Task: In the Contact  JonesDelilah@valeo.com, Log Call and save with description: 'Engaged in a call with a potential client interested in our expertise.'; Select call outcome: 'Busy '; Select call Direction: Inbound; Add date: '7 August, 2023' and time 5:00:PM. Logged in from softage.1@softage.net
Action: Mouse moved to (88, 58)
Screenshot: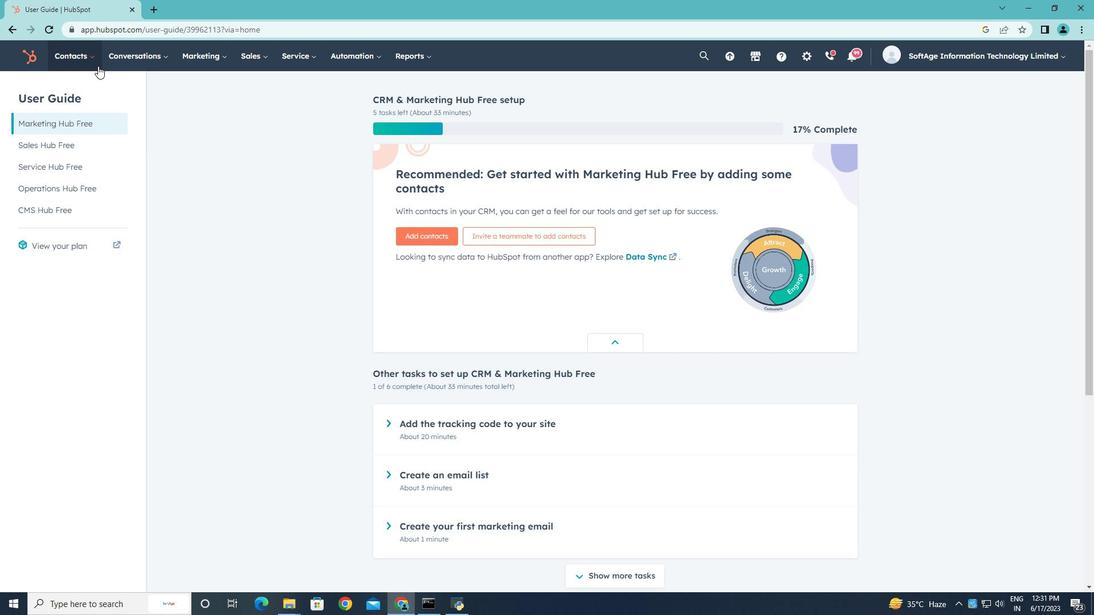 
Action: Mouse pressed left at (88, 58)
Screenshot: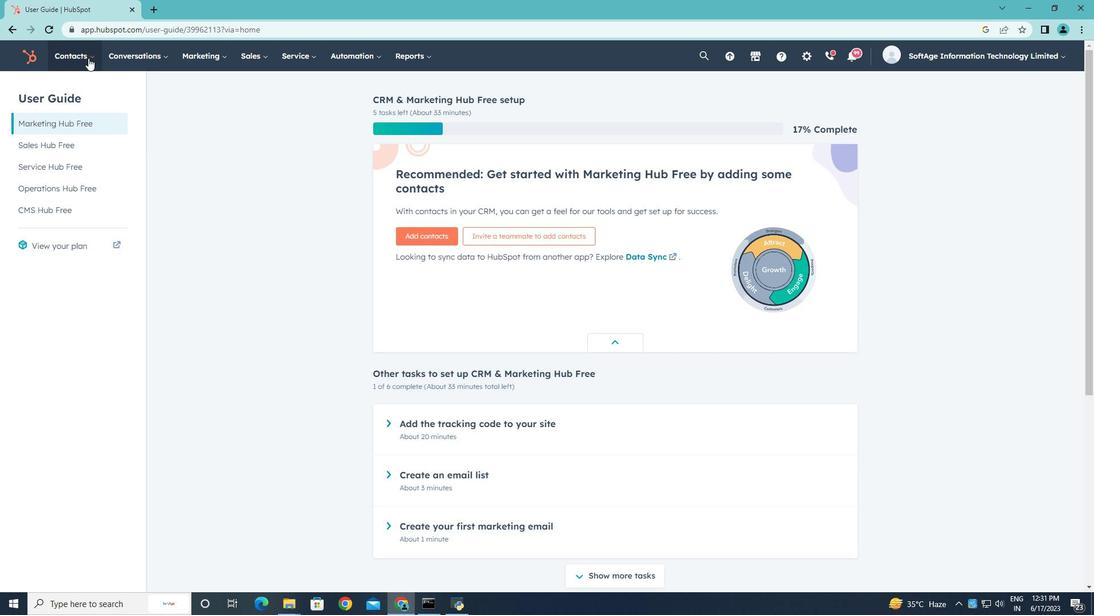 
Action: Mouse moved to (73, 86)
Screenshot: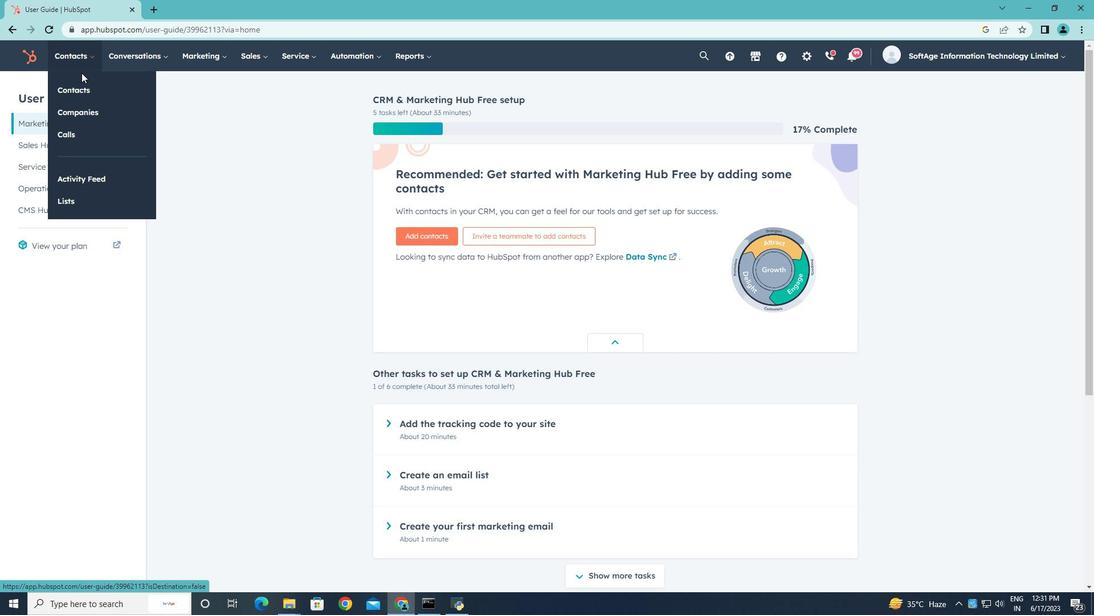 
Action: Mouse pressed left at (73, 86)
Screenshot: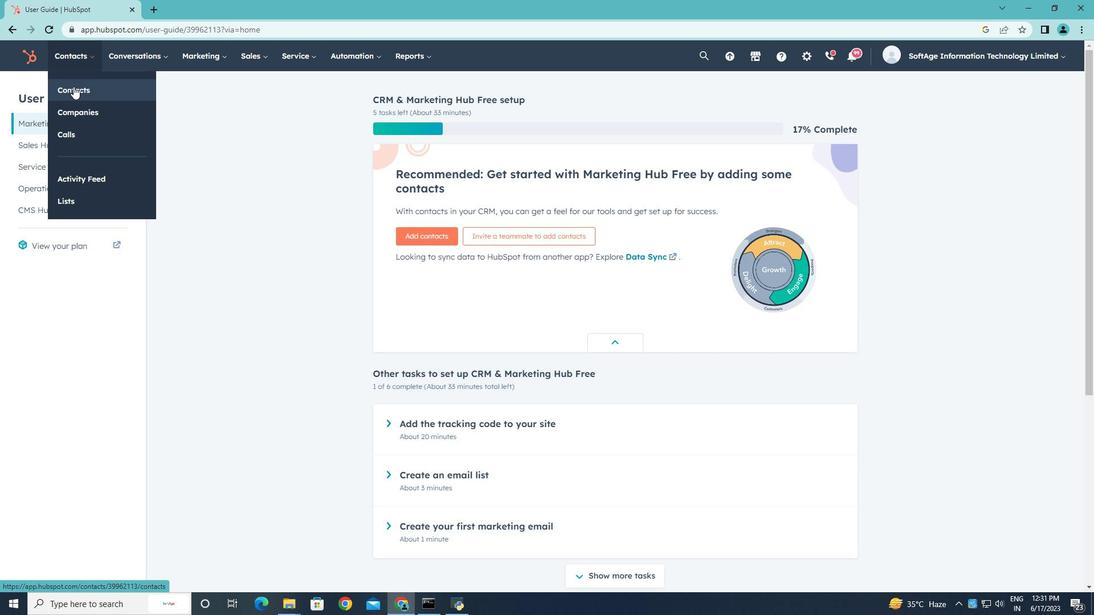 
Action: Mouse moved to (90, 186)
Screenshot: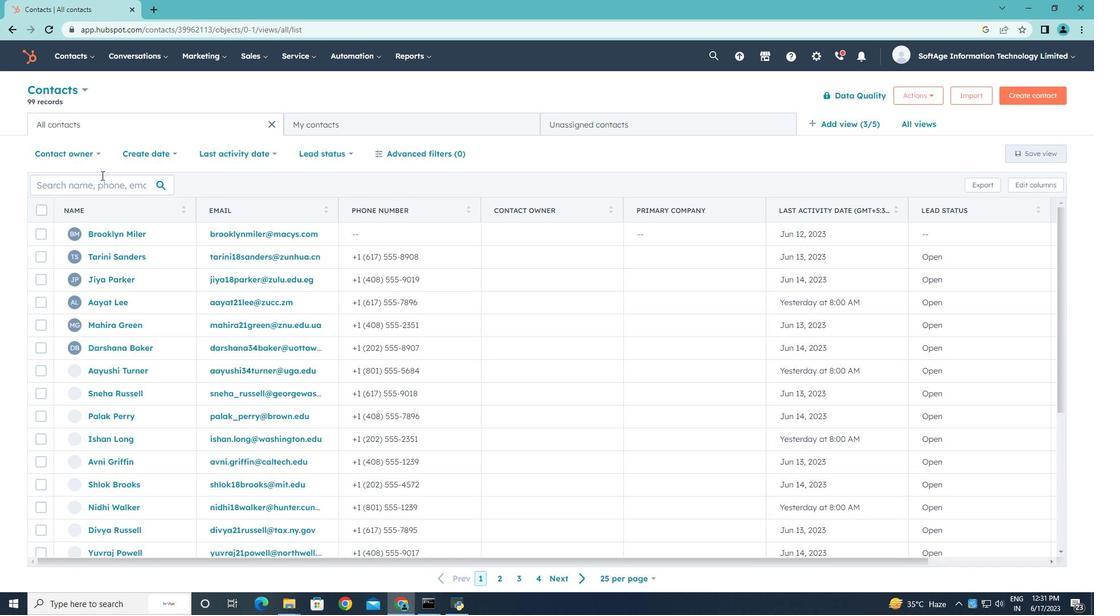 
Action: Mouse pressed left at (90, 186)
Screenshot: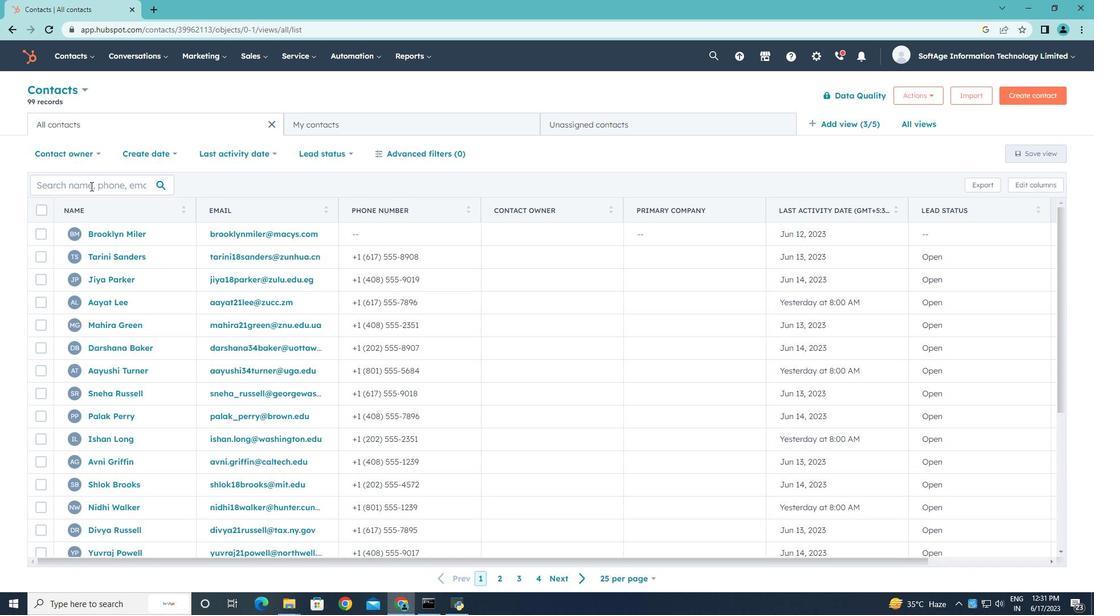 
Action: Key pressed <Key.shift>Jones<Key.shift><Key.shift>Delilah<Key.shift>@valeo.com
Screenshot: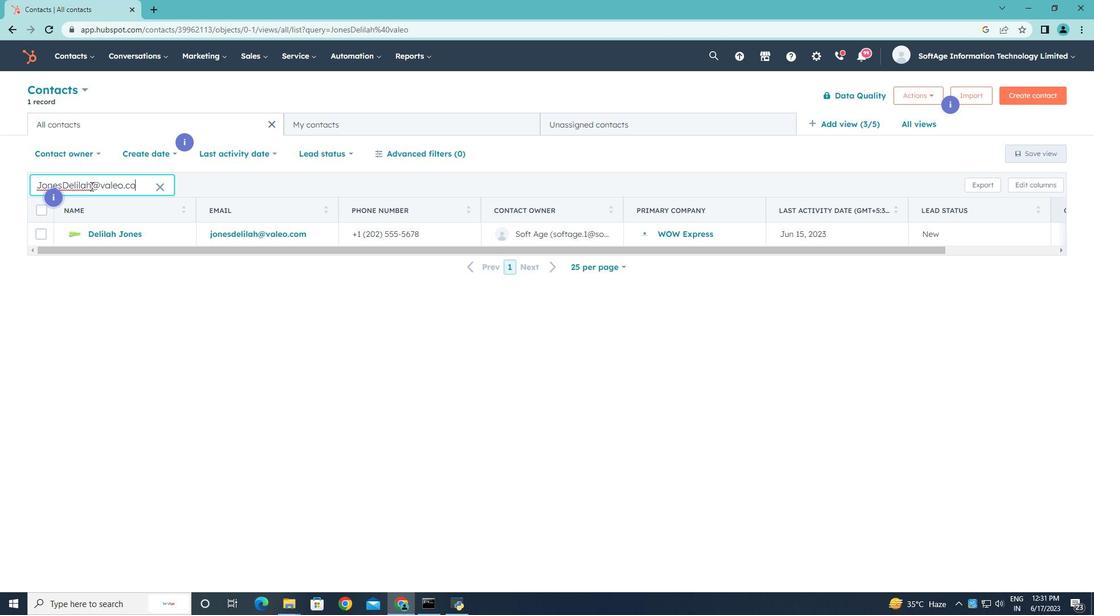 
Action: Mouse moved to (110, 236)
Screenshot: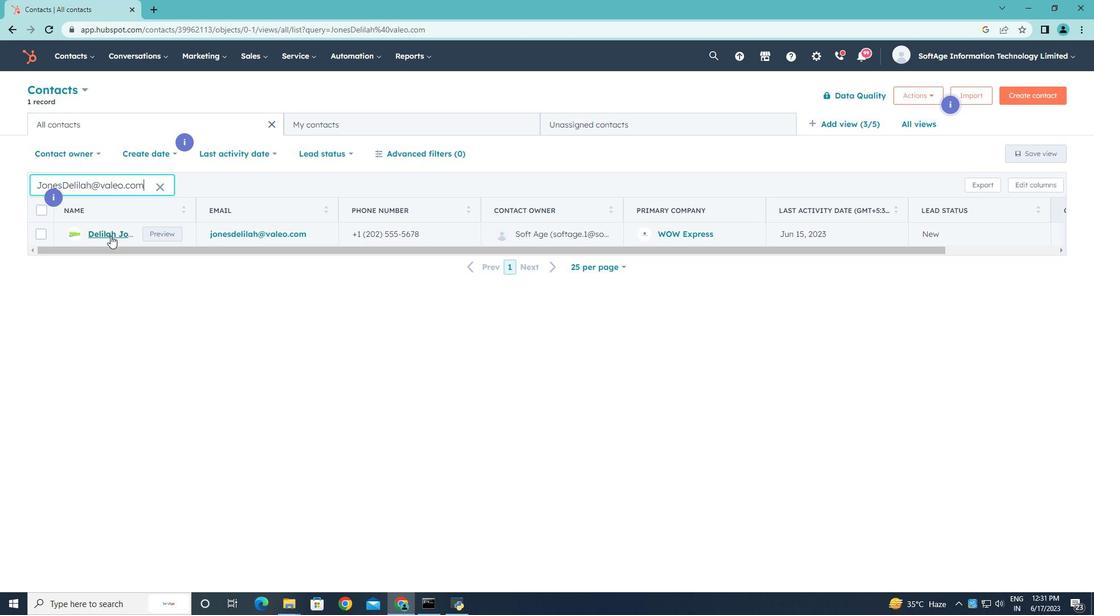 
Action: Mouse pressed left at (110, 236)
Screenshot: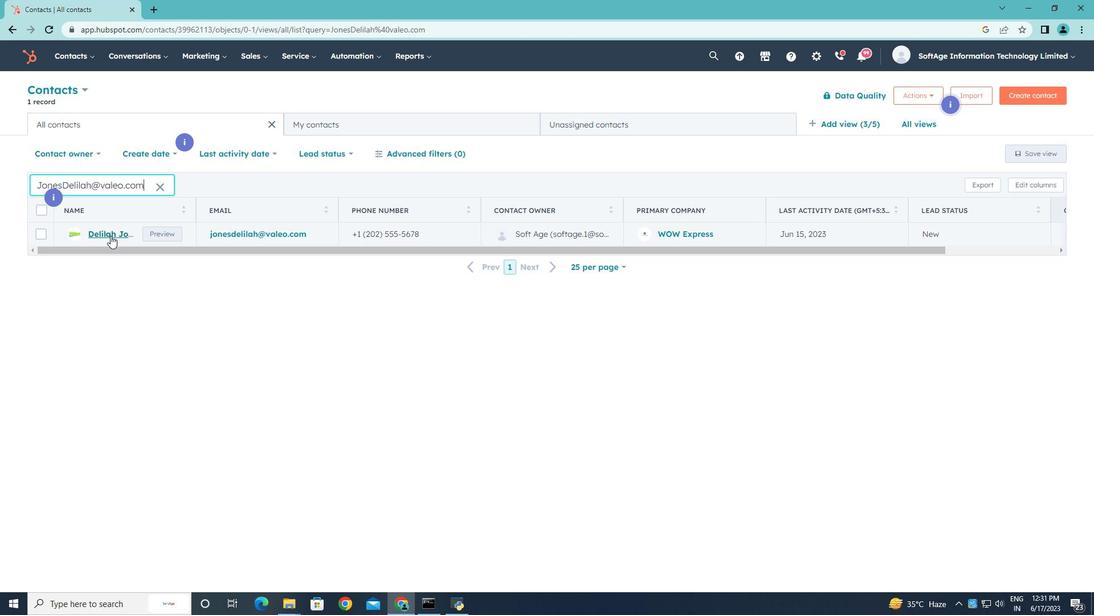 
Action: Mouse moved to (221, 188)
Screenshot: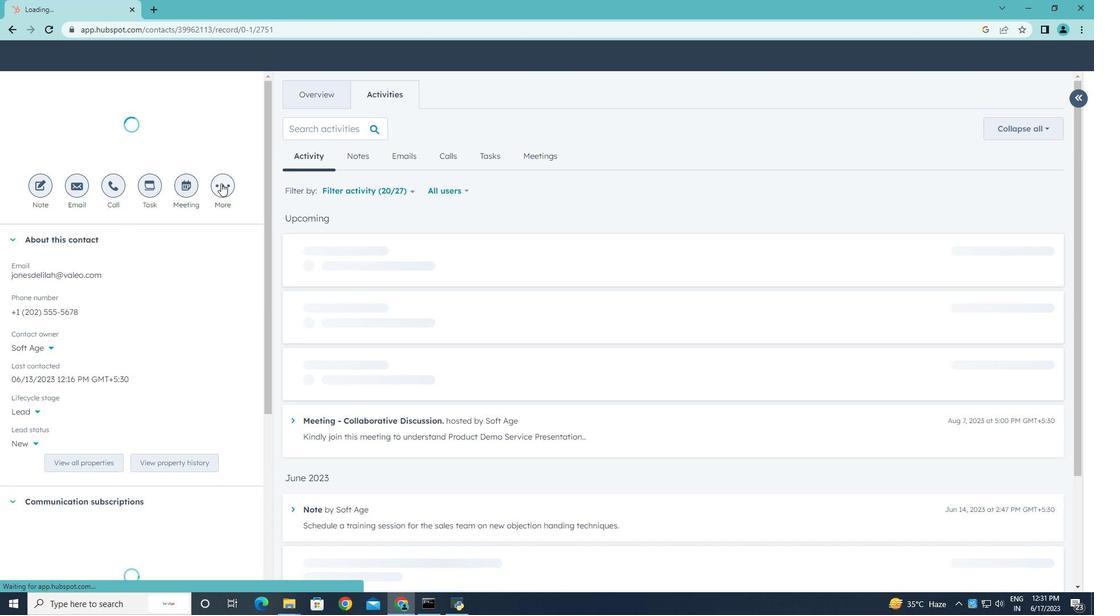 
Action: Mouse pressed left at (221, 188)
Screenshot: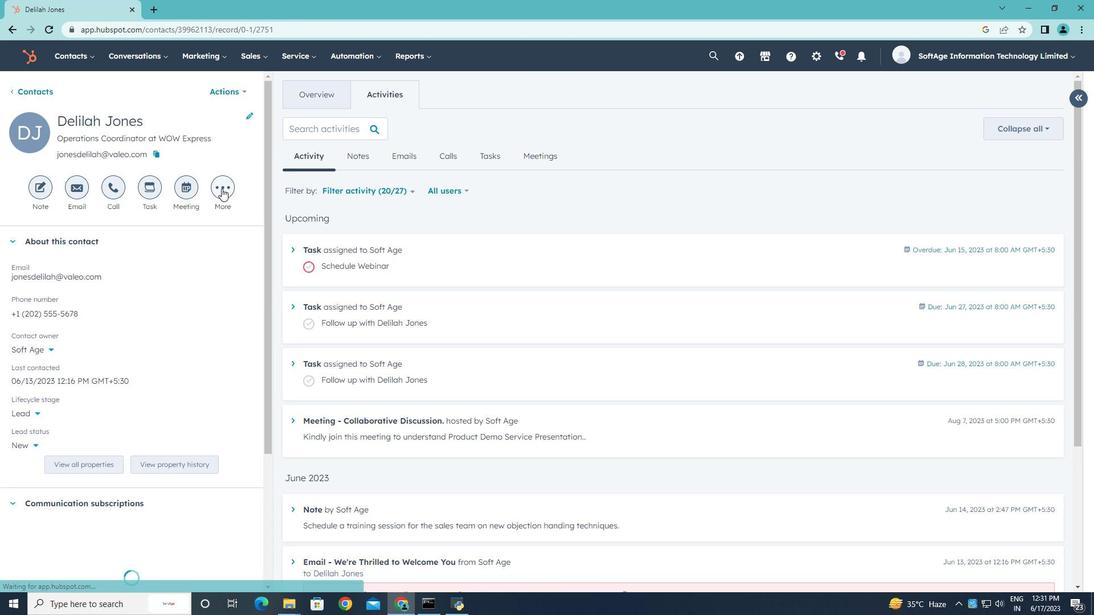 
Action: Mouse moved to (216, 282)
Screenshot: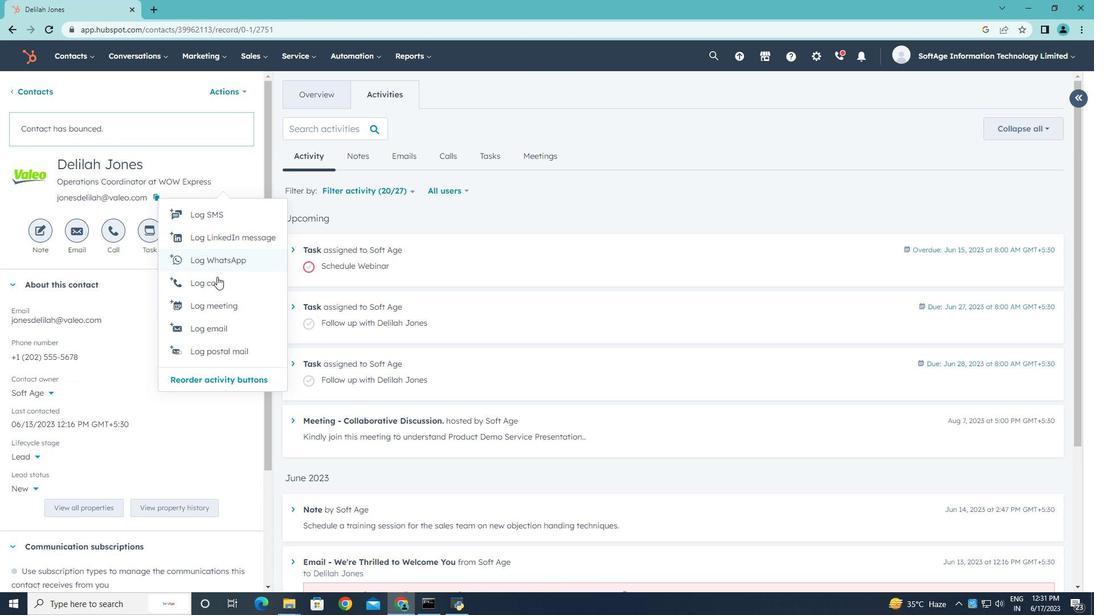 
Action: Mouse pressed left at (216, 282)
Screenshot: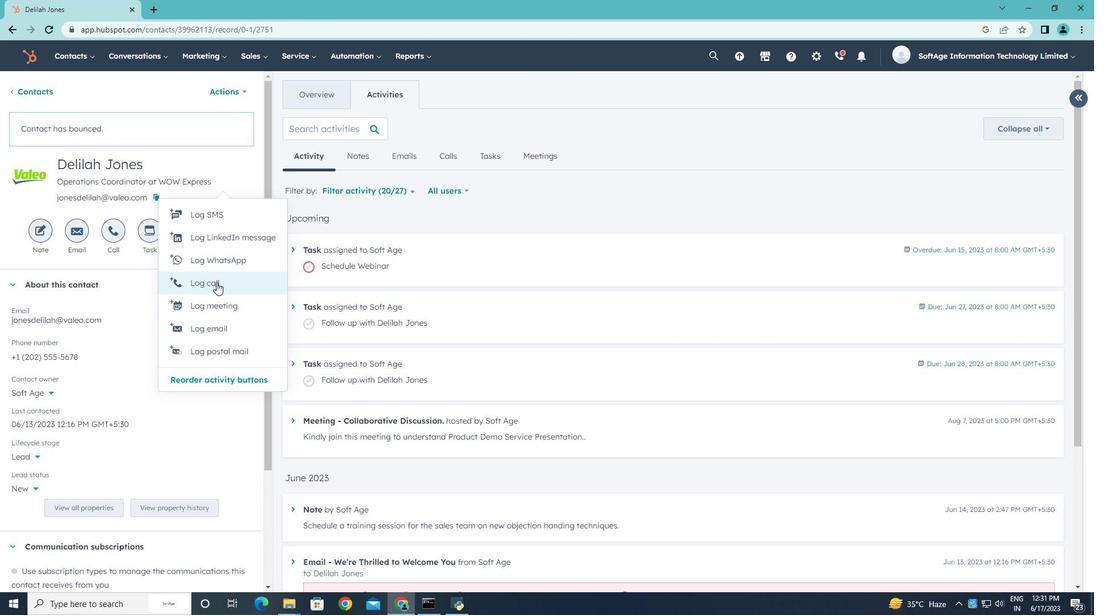 
Action: Mouse moved to (205, 325)
Screenshot: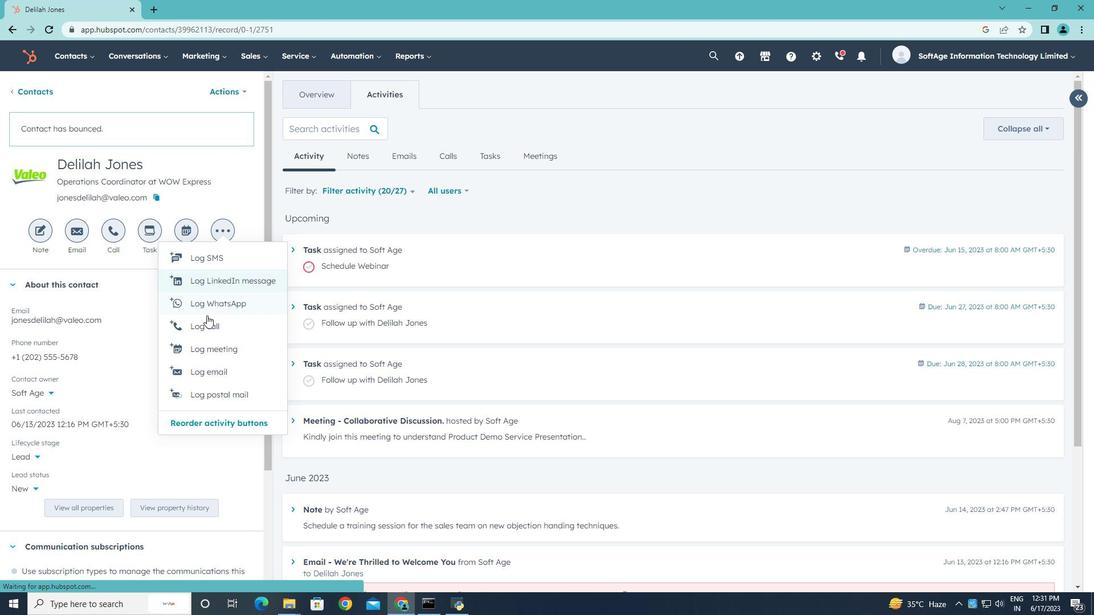 
Action: Mouse pressed left at (205, 325)
Screenshot: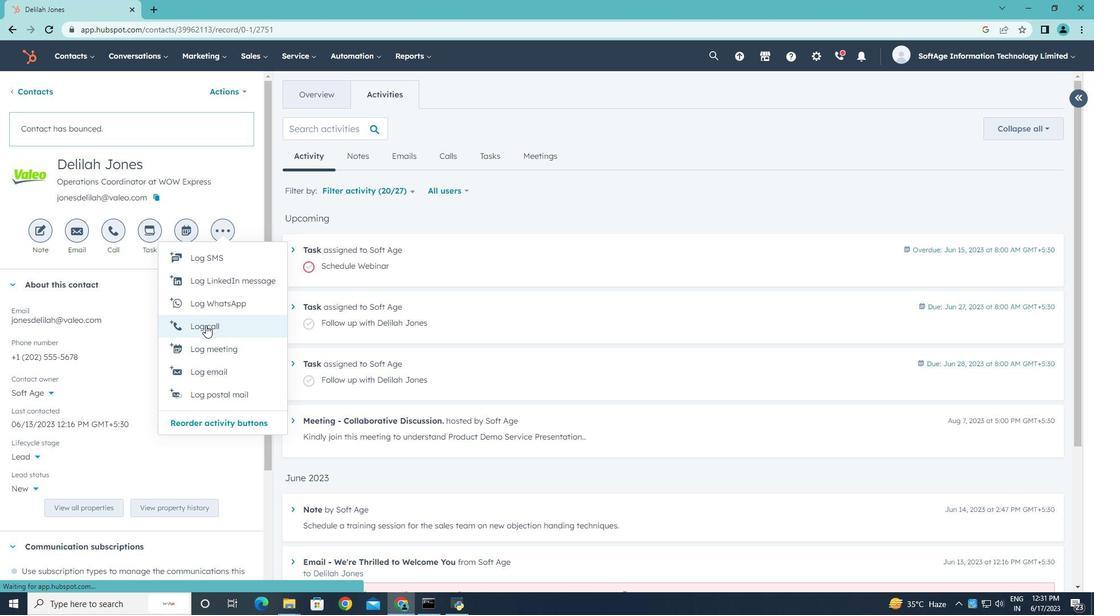 
Action: Key pressed <Key.shift>Engaged<Key.space>in<Key.space>a<Key.space>call<Key.space>with<Key.space>a<Key.space>potential<Key.space>client<Key.space>interested<Key.space>in<Key.space>our<Key.space>expertise.
Screenshot: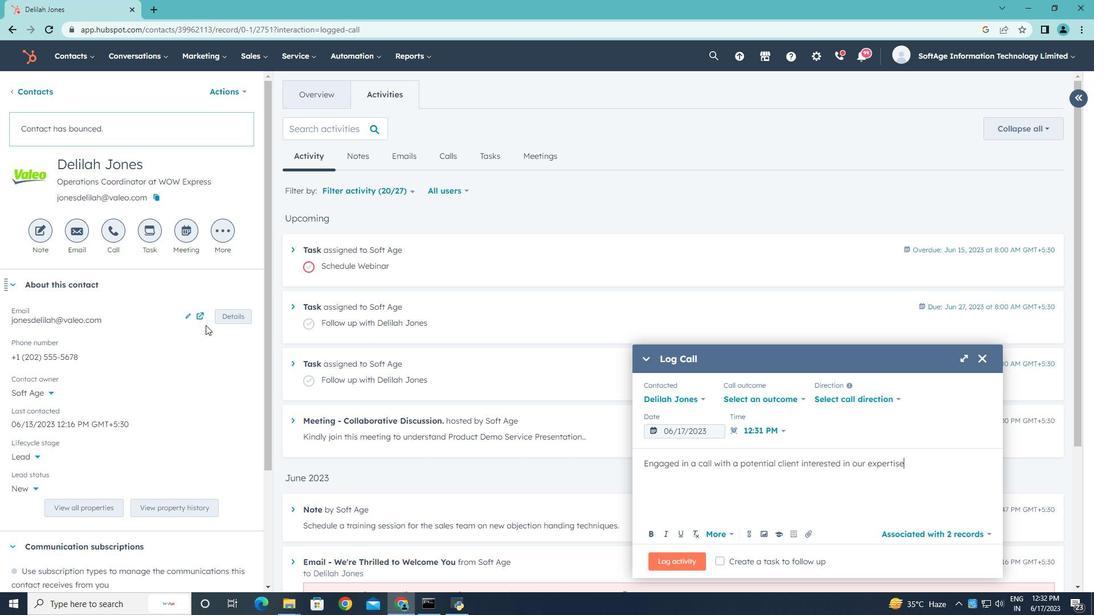 
Action: Mouse moved to (803, 399)
Screenshot: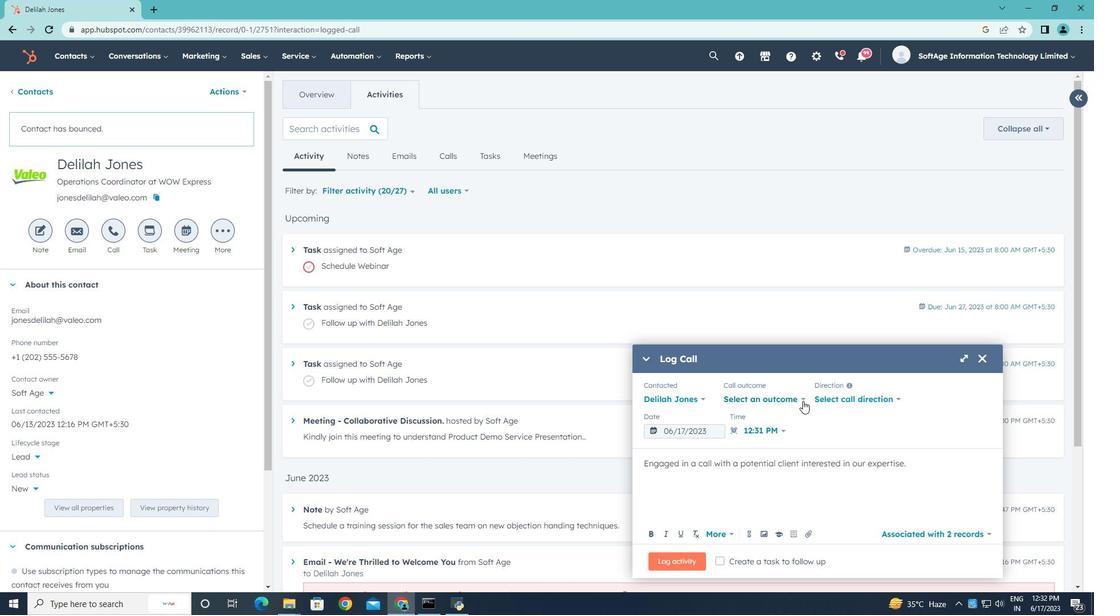 
Action: Mouse pressed left at (803, 399)
Screenshot: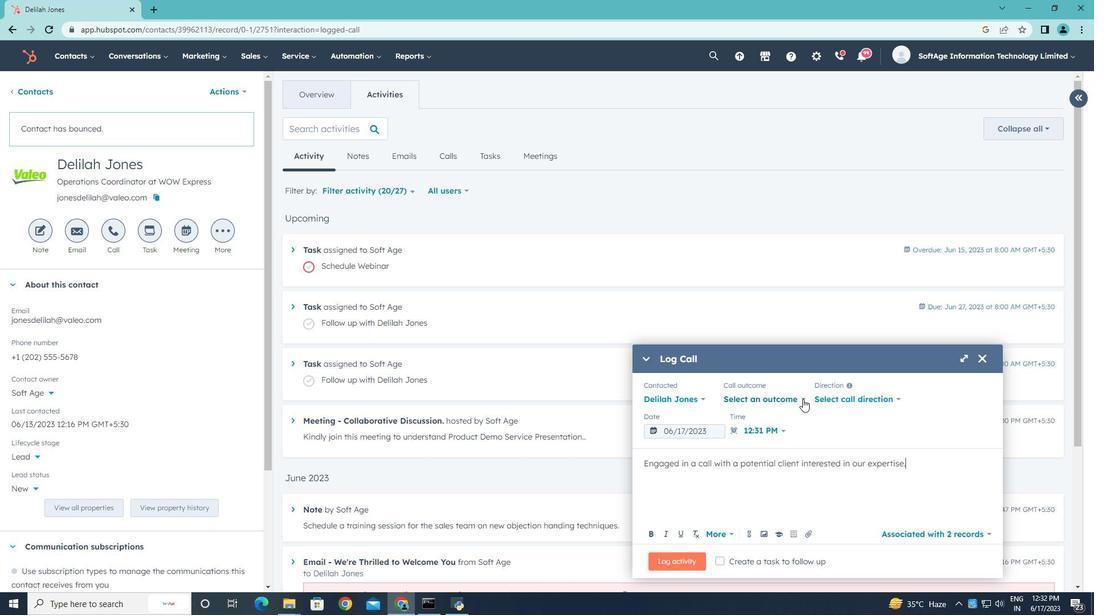 
Action: Mouse moved to (778, 434)
Screenshot: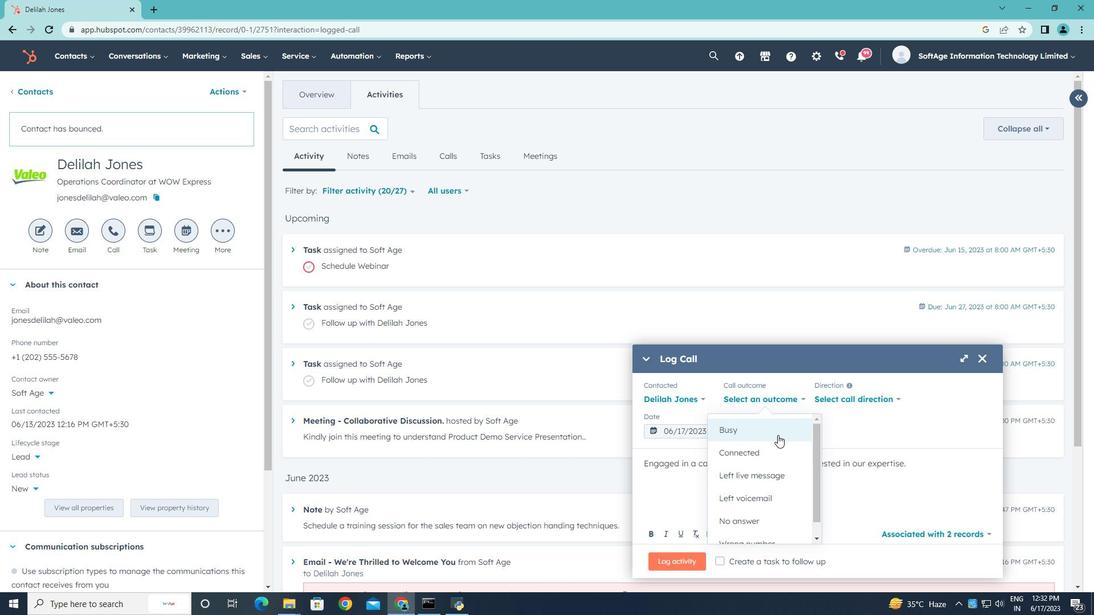 
Action: Mouse pressed left at (778, 434)
Screenshot: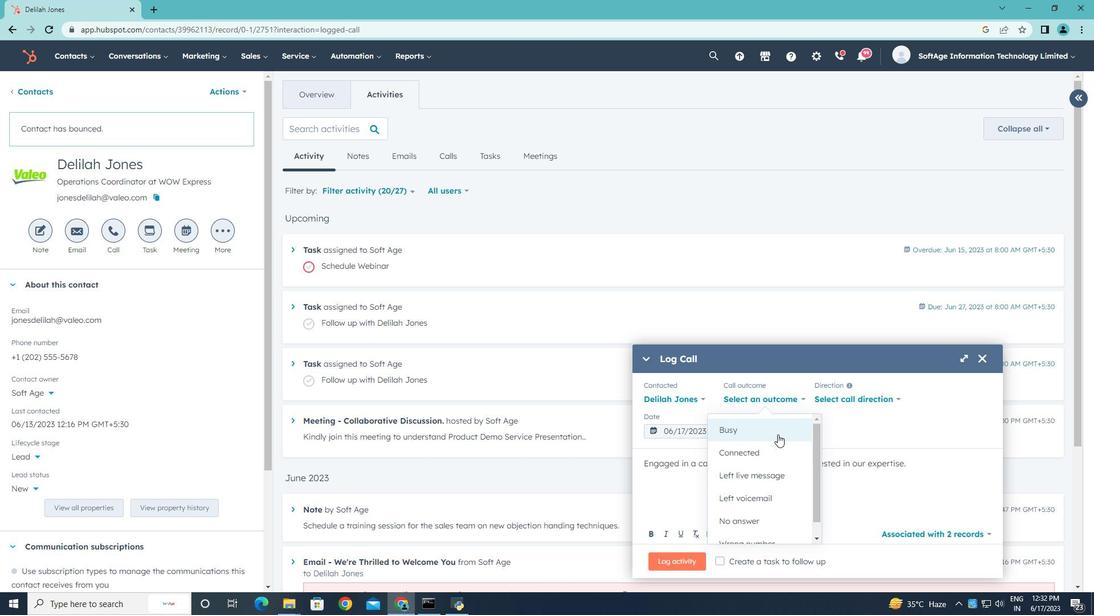 
Action: Mouse moved to (844, 394)
Screenshot: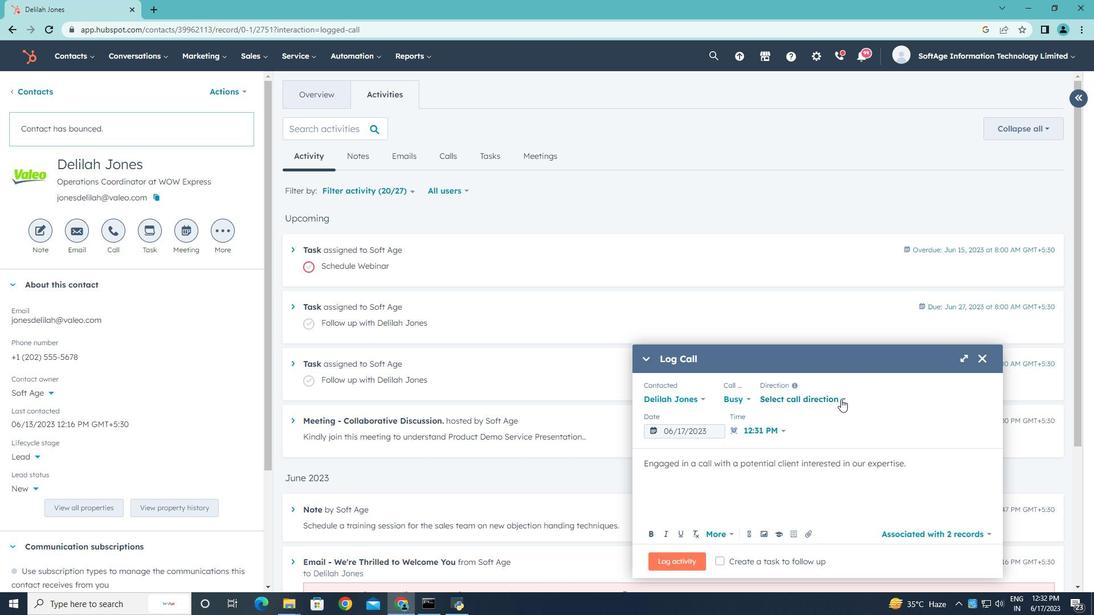 
Action: Mouse pressed left at (844, 394)
Screenshot: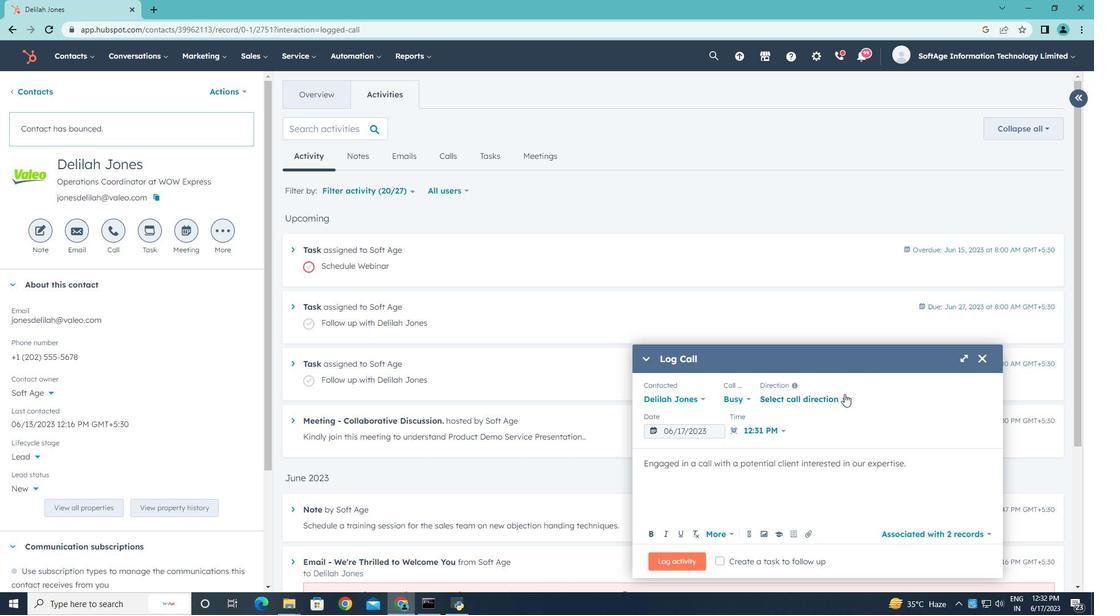 
Action: Mouse moved to (807, 429)
Screenshot: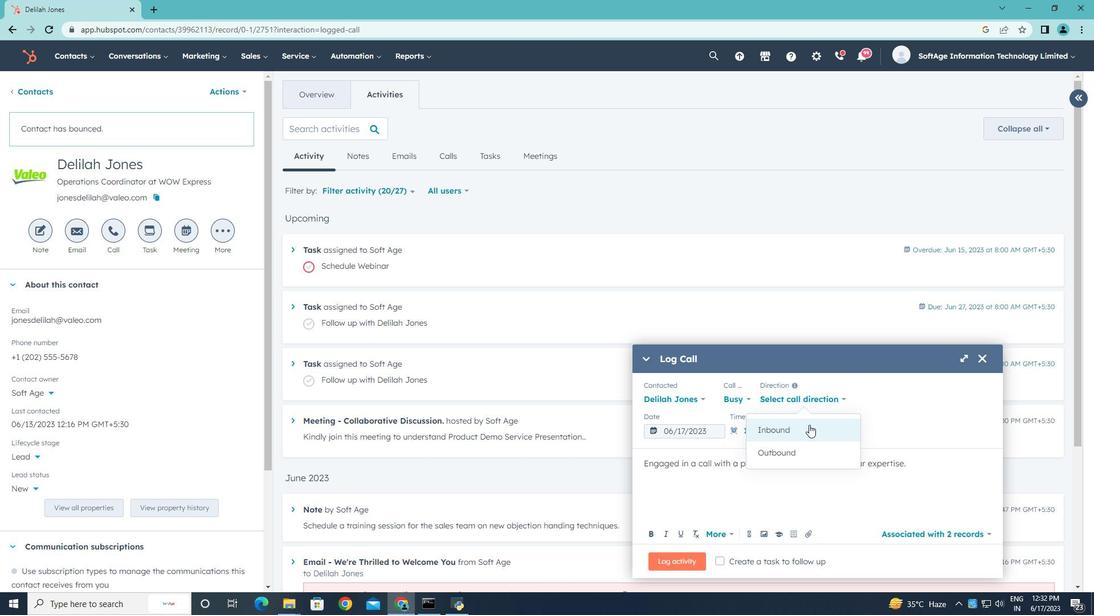 
Action: Mouse pressed left at (807, 429)
Screenshot: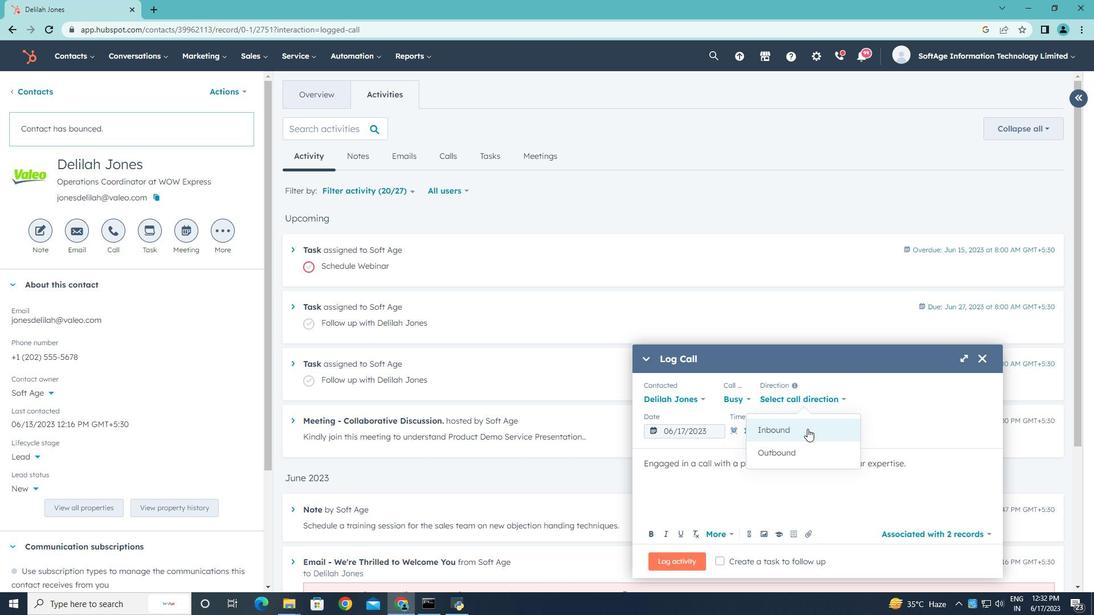 
Action: Mouse moved to (892, 398)
Screenshot: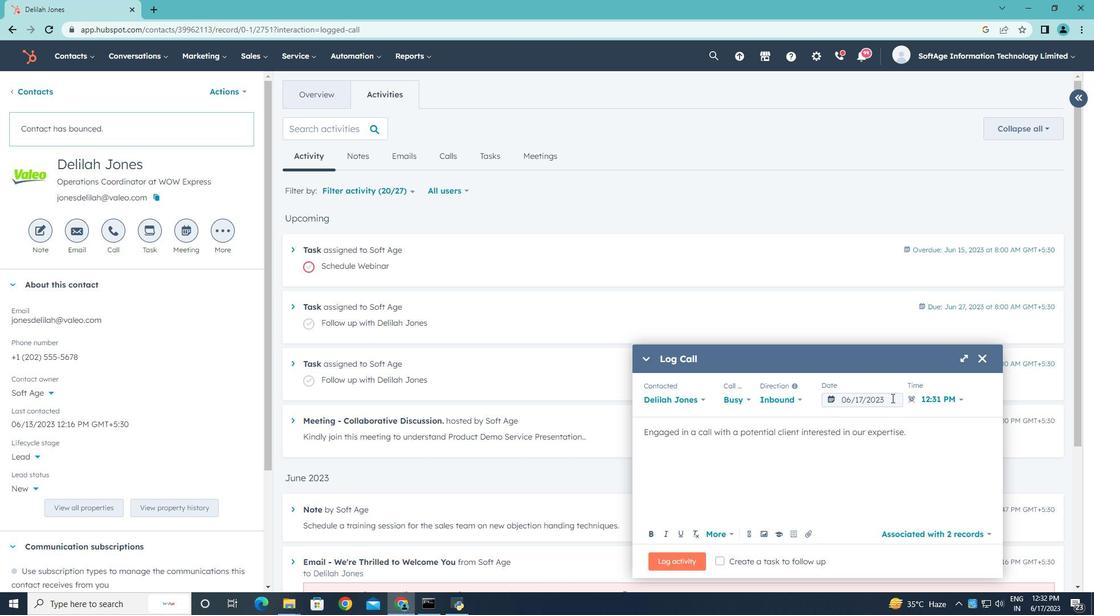 
Action: Mouse pressed left at (892, 398)
Screenshot: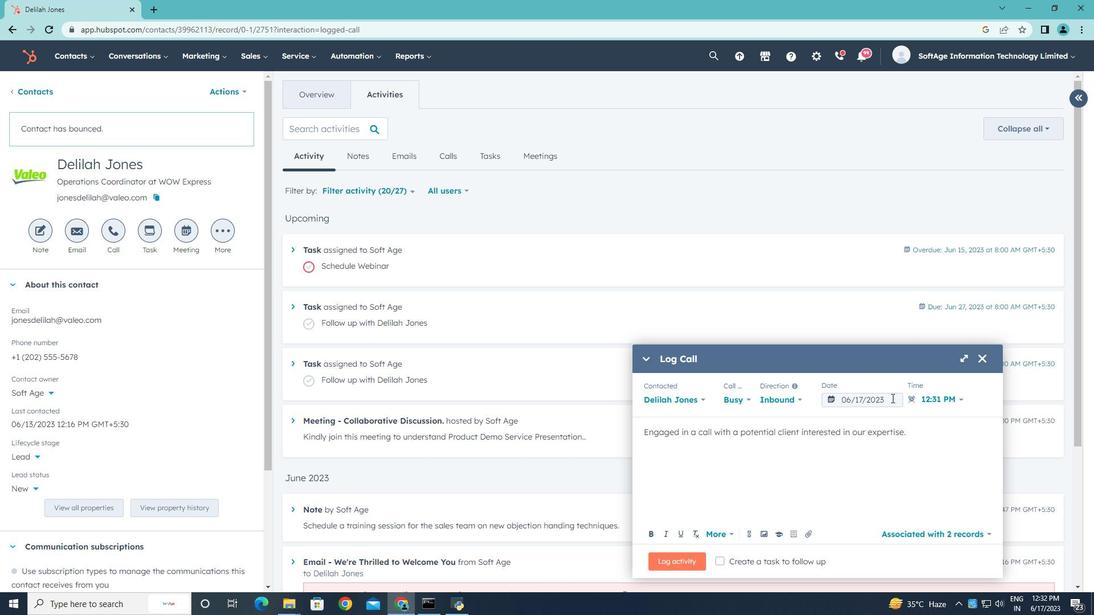 
Action: Mouse moved to (971, 216)
Screenshot: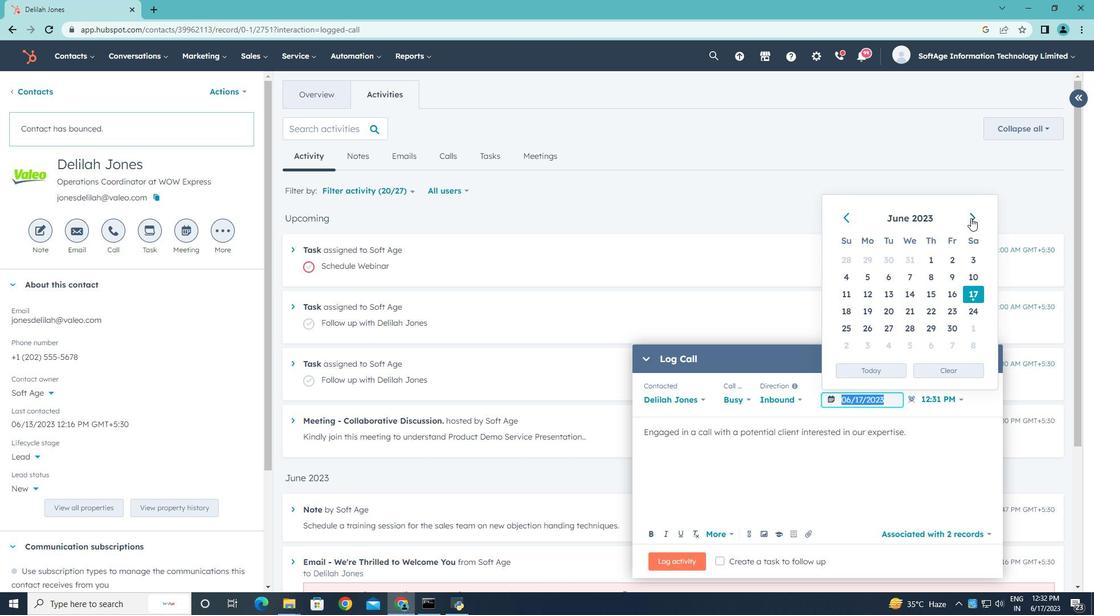 
Action: Mouse pressed left at (971, 216)
Screenshot: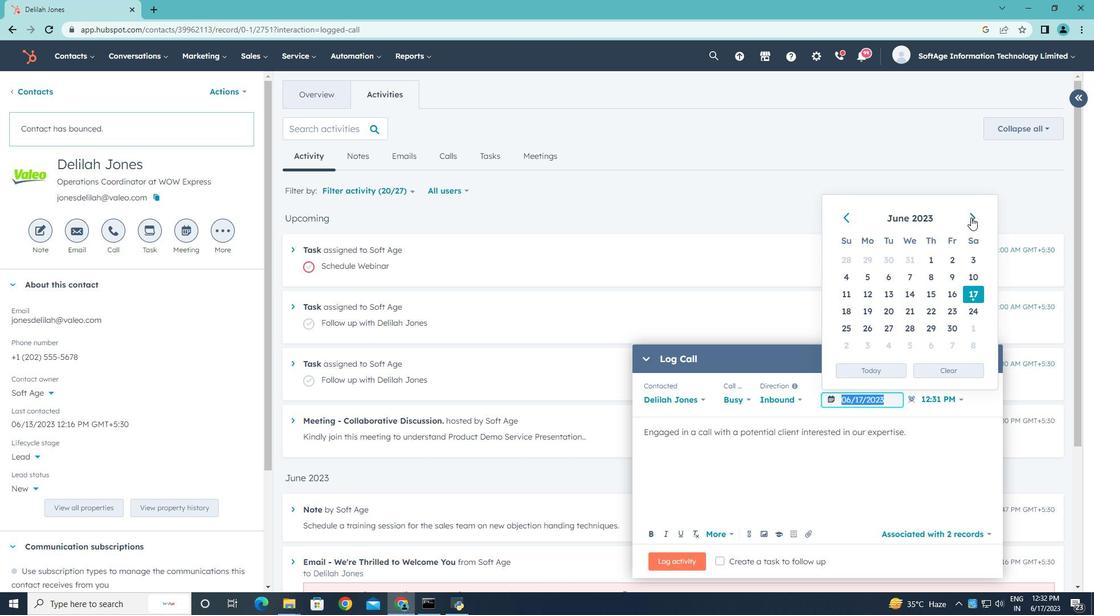 
Action: Mouse pressed left at (971, 216)
Screenshot: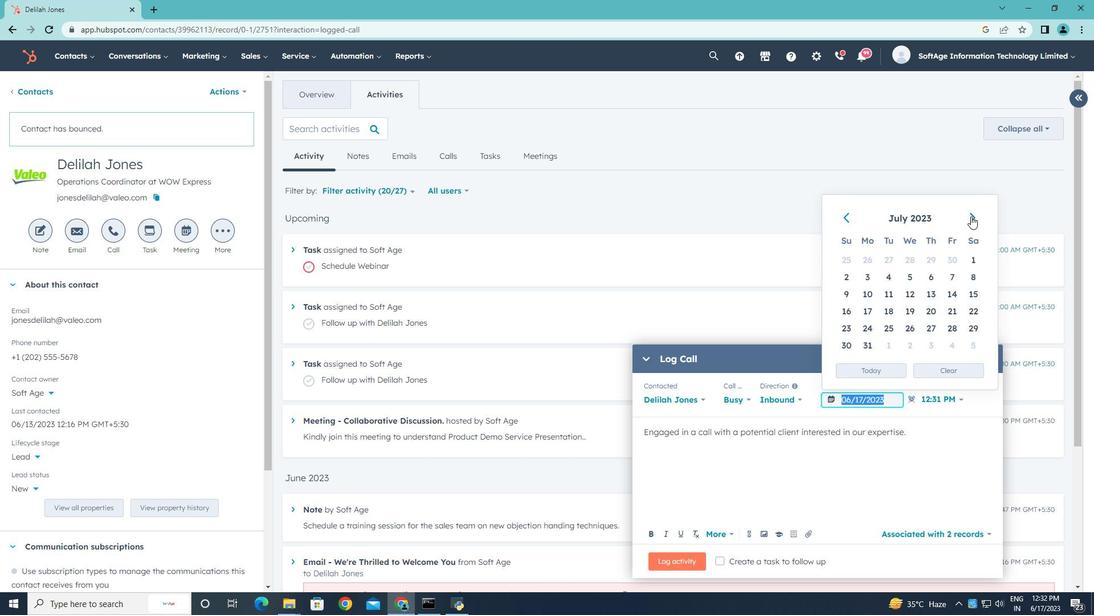 
Action: Mouse moved to (868, 273)
Screenshot: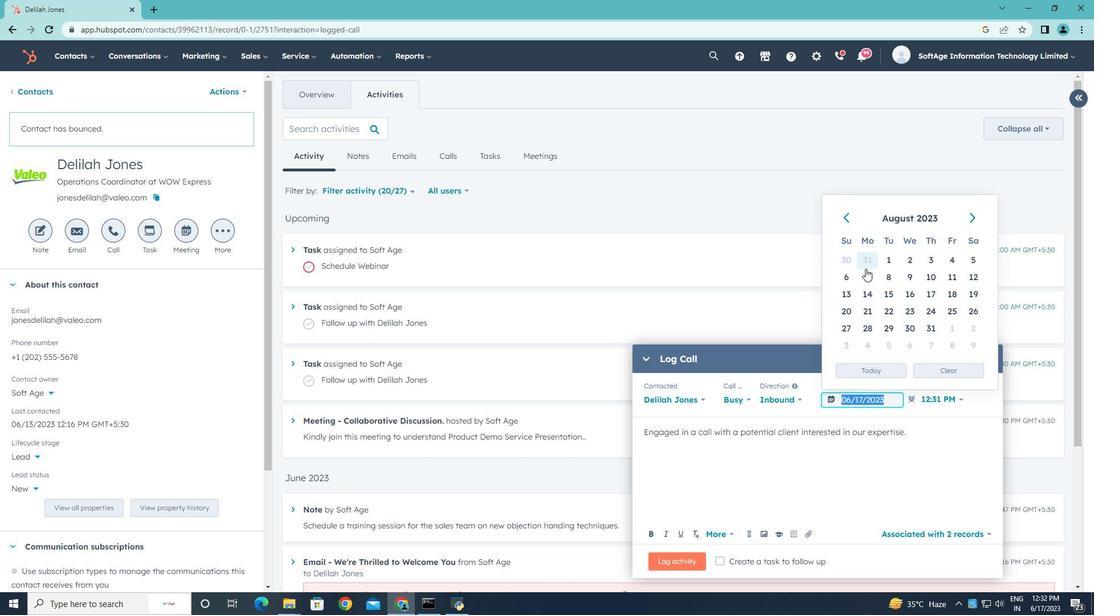 
Action: Mouse pressed left at (868, 273)
Screenshot: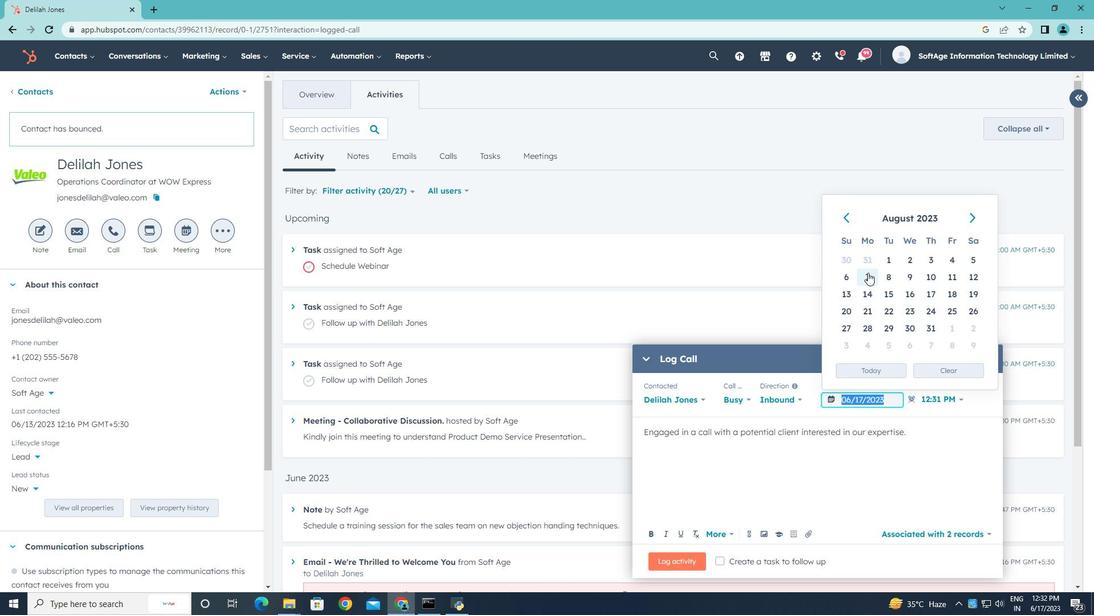 
Action: Mouse moved to (961, 399)
Screenshot: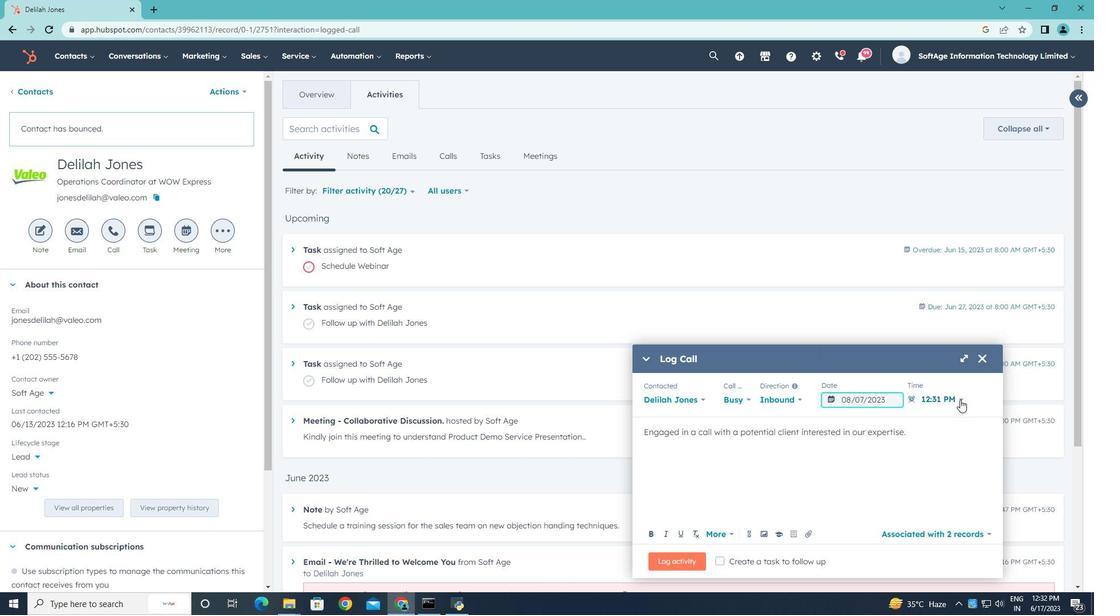 
Action: Mouse pressed left at (961, 399)
Screenshot: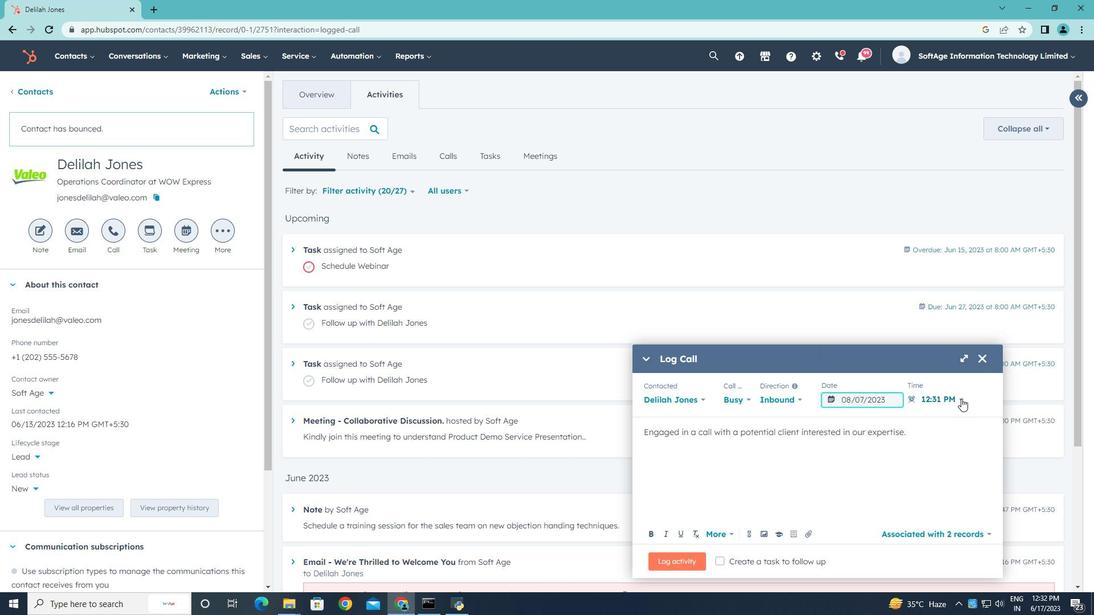 
Action: Mouse moved to (893, 491)
Screenshot: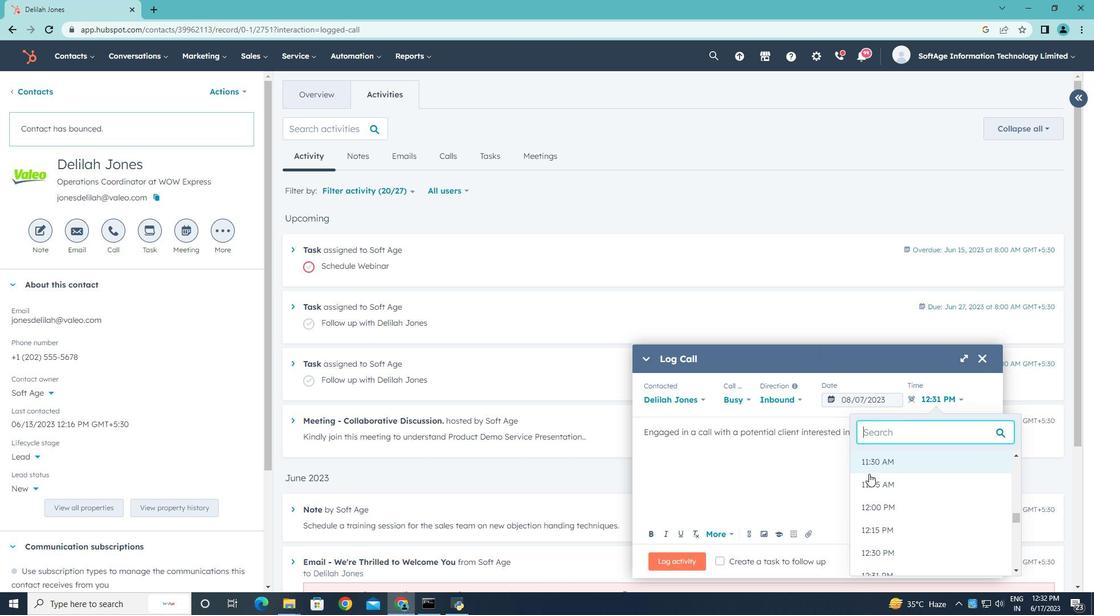 
Action: Mouse scrolled (893, 491) with delta (0, 0)
Screenshot: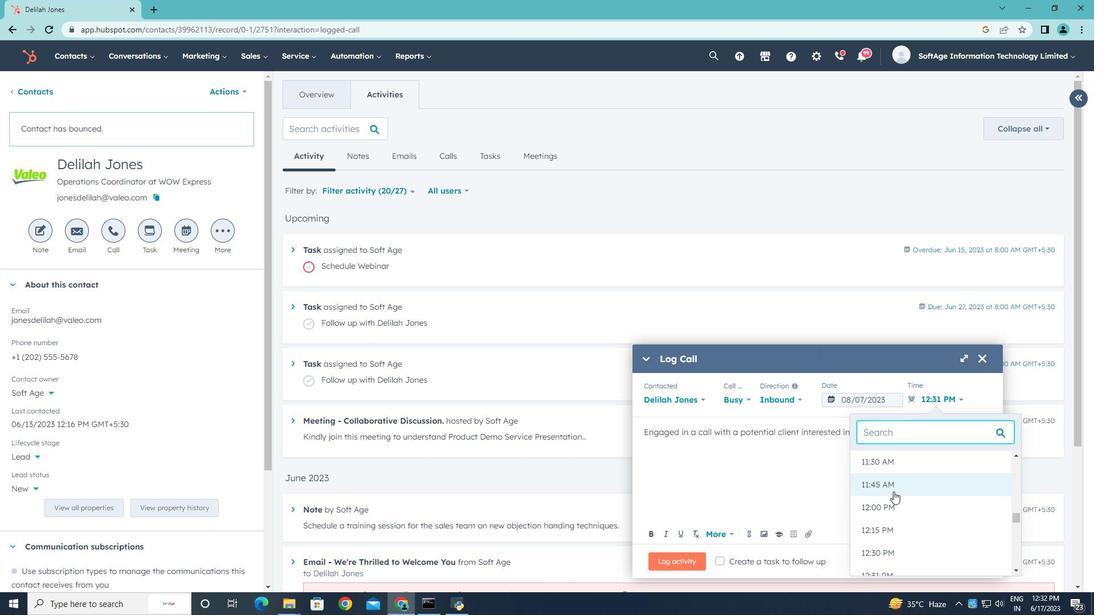 
Action: Mouse scrolled (893, 491) with delta (0, 0)
Screenshot: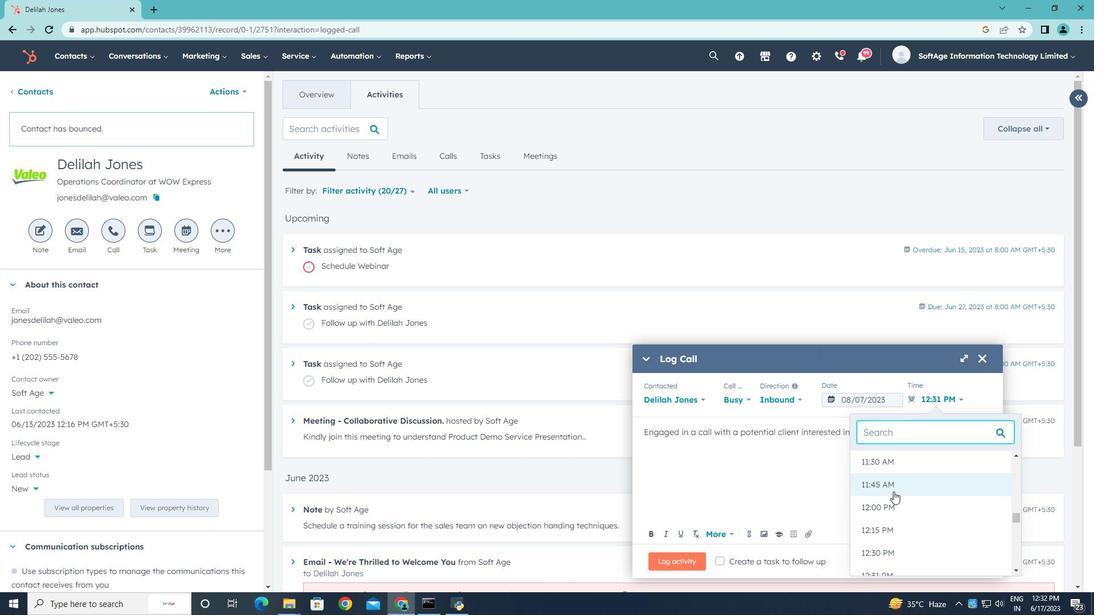 
Action: Mouse scrolled (893, 491) with delta (0, 0)
Screenshot: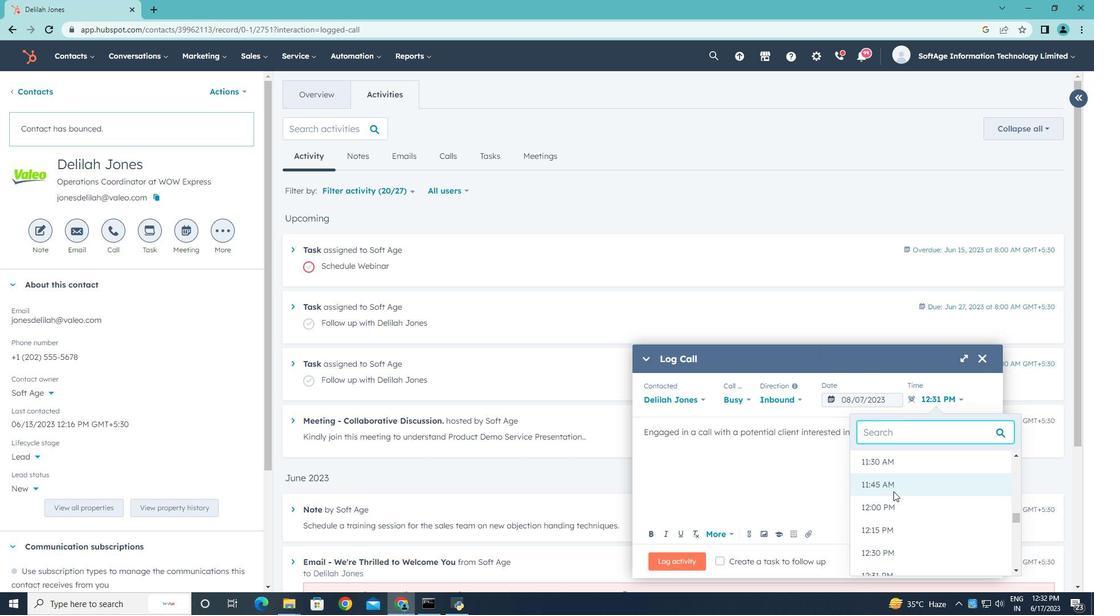 
Action: Mouse scrolled (893, 491) with delta (0, 0)
Screenshot: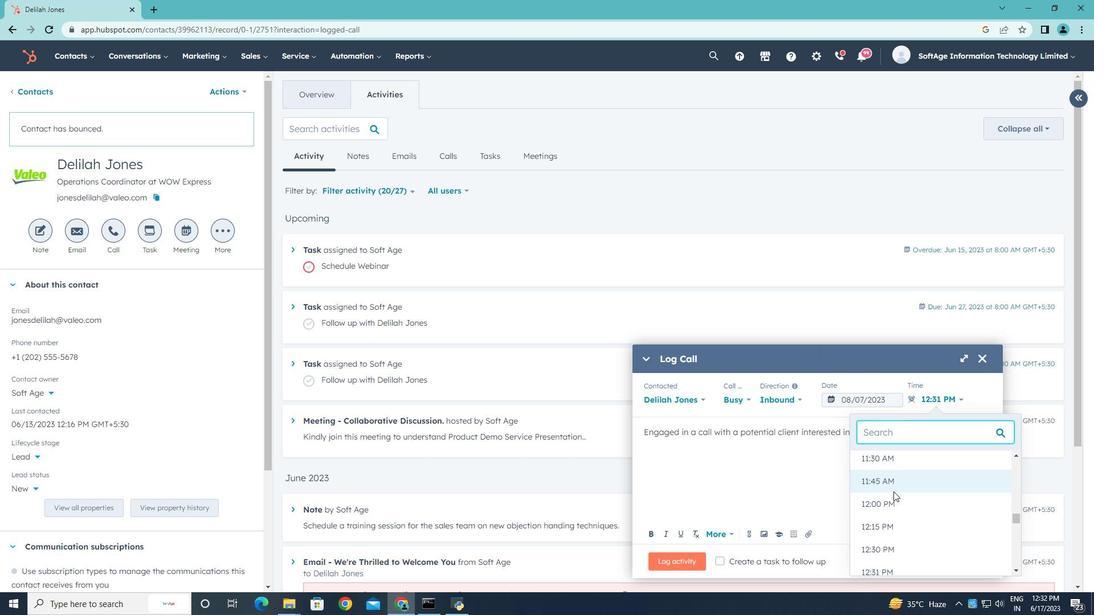 
Action: Mouse moved to (893, 489)
Screenshot: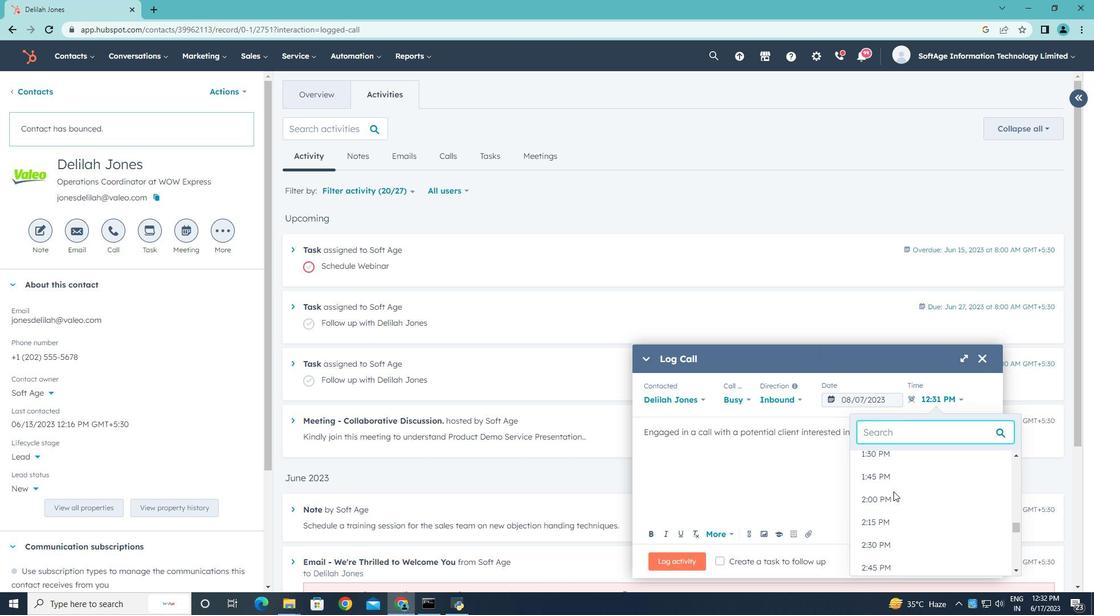 
Action: Mouse scrolled (893, 488) with delta (0, 0)
Screenshot: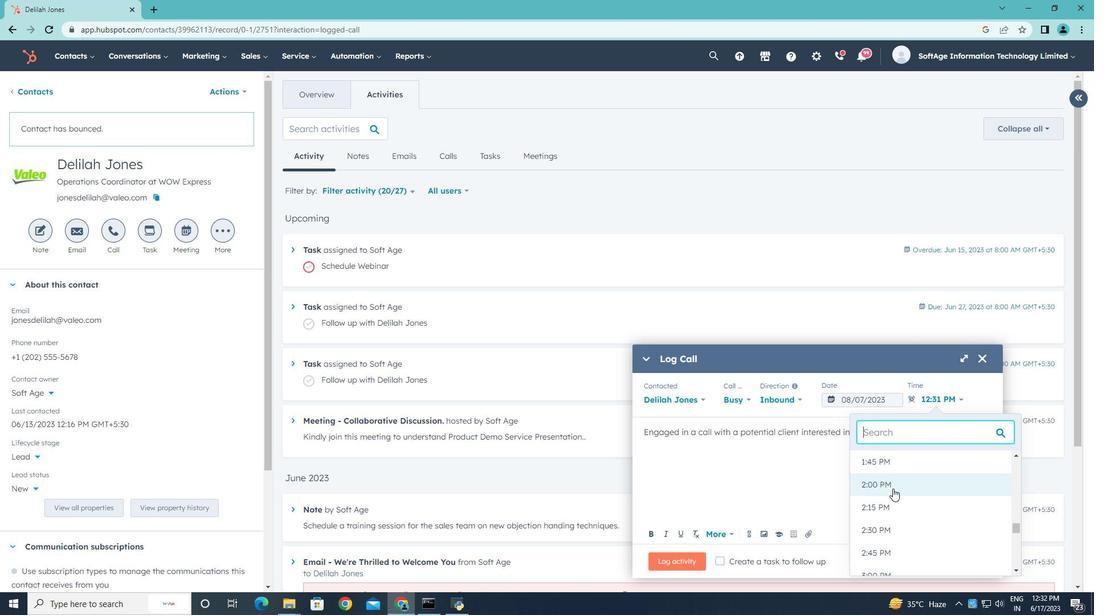 
Action: Mouse scrolled (893, 488) with delta (0, 0)
Screenshot: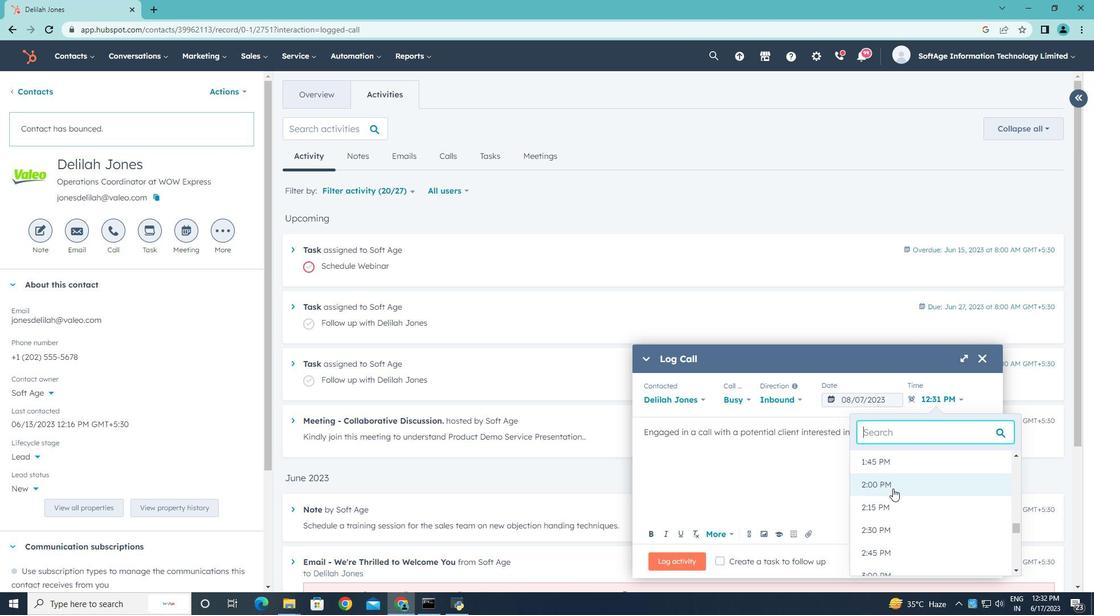 
Action: Mouse scrolled (893, 488) with delta (0, 0)
Screenshot: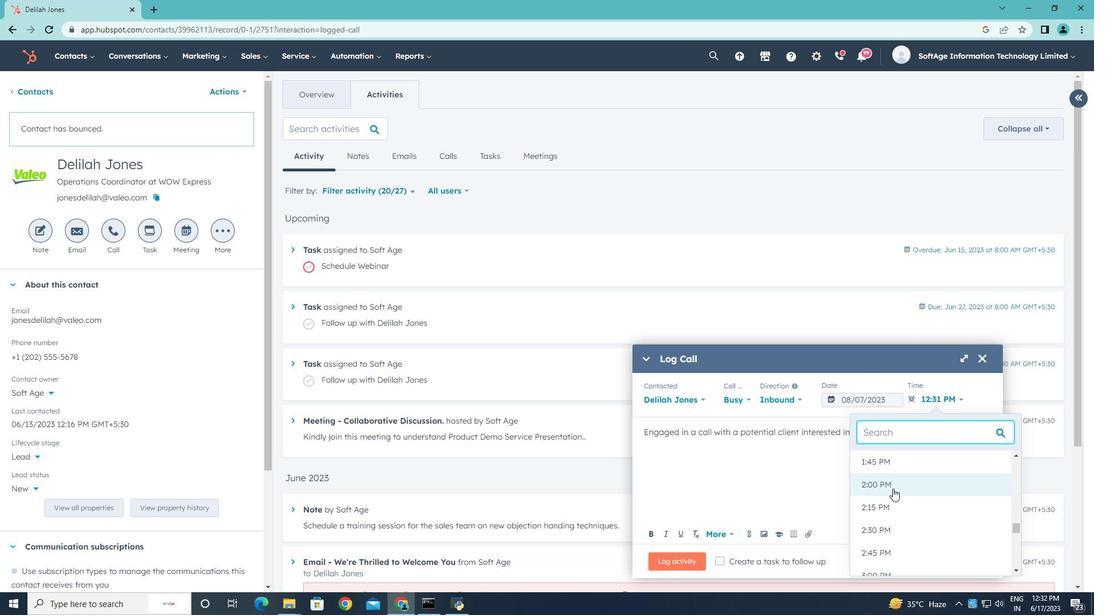 
Action: Mouse scrolled (893, 488) with delta (0, 0)
Screenshot: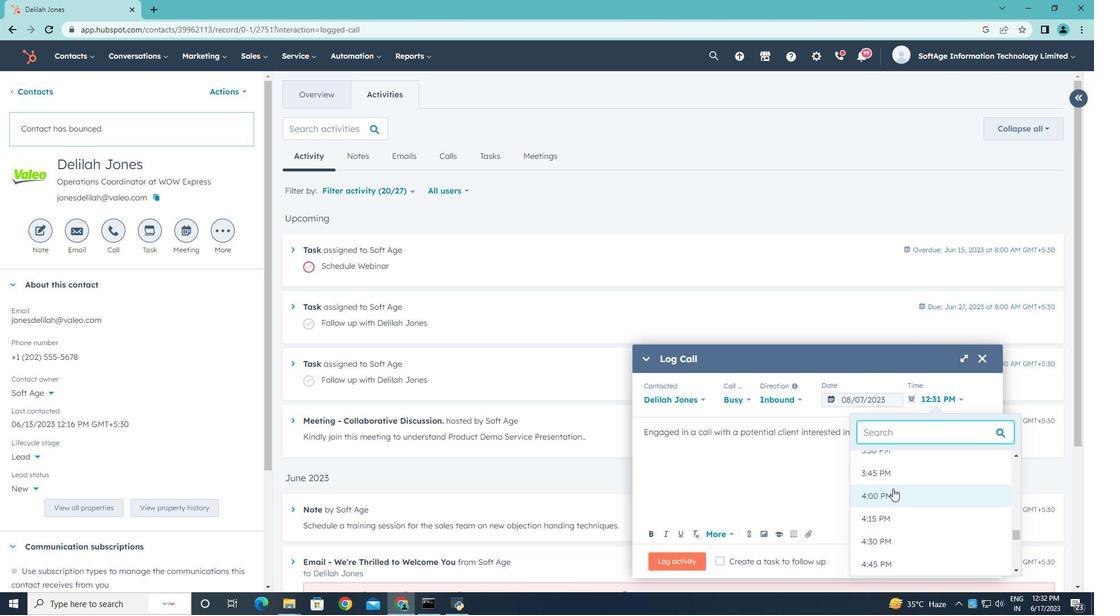 
Action: Mouse moved to (894, 530)
Screenshot: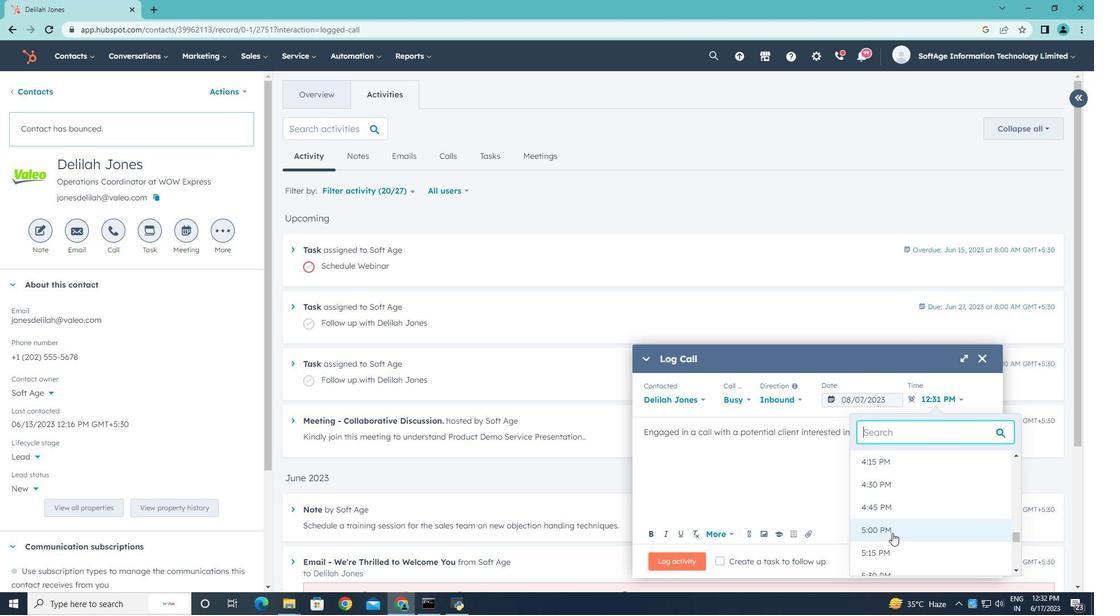 
Action: Mouse pressed left at (894, 530)
Screenshot: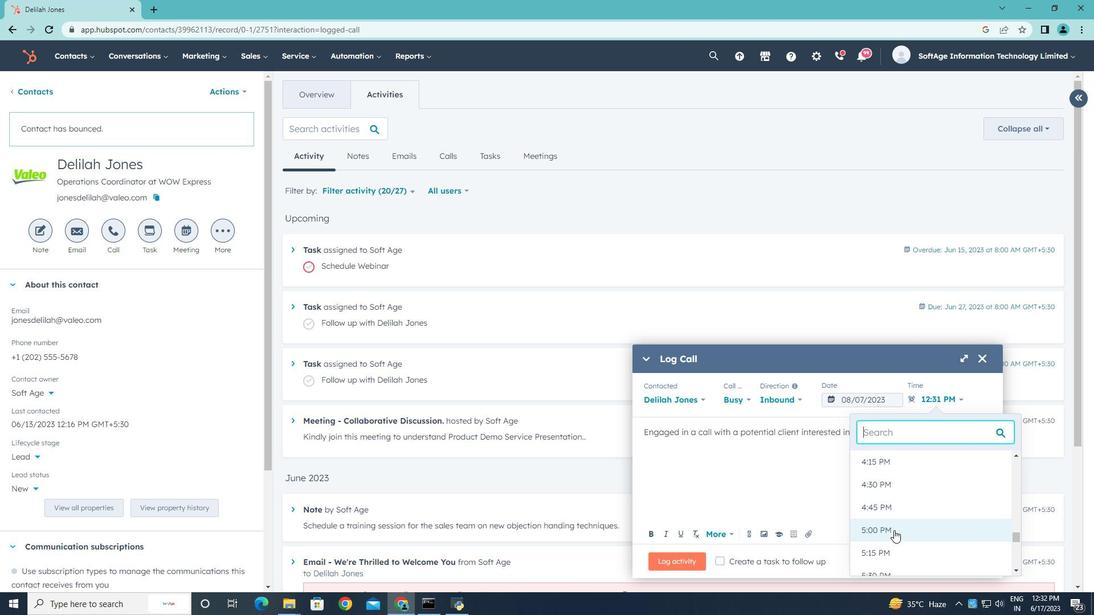 
Action: Mouse moved to (690, 560)
Screenshot: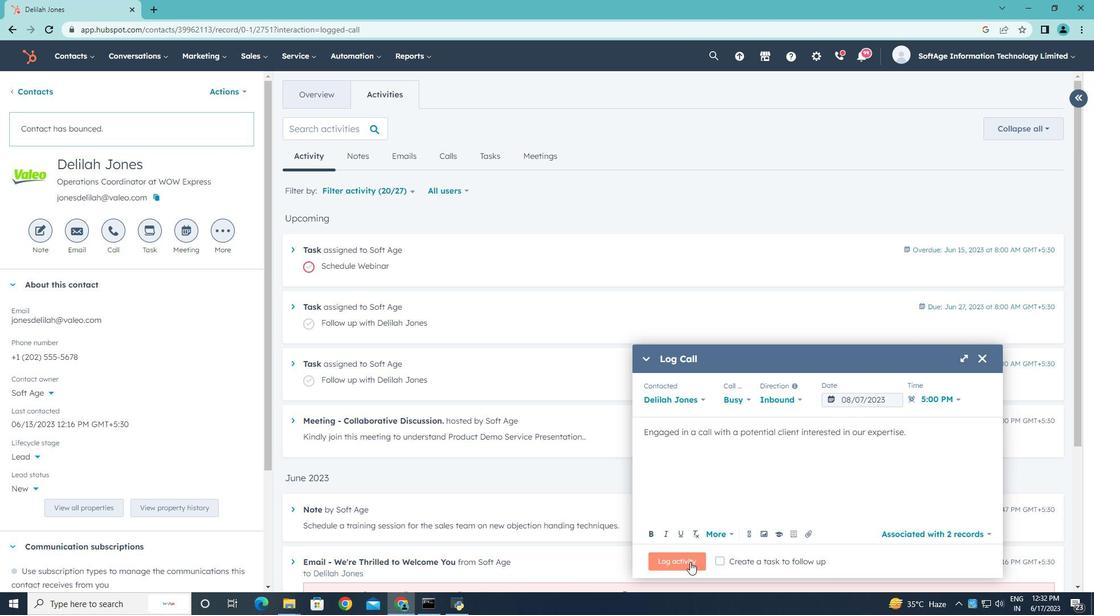 
Action: Mouse pressed left at (690, 560)
Screenshot: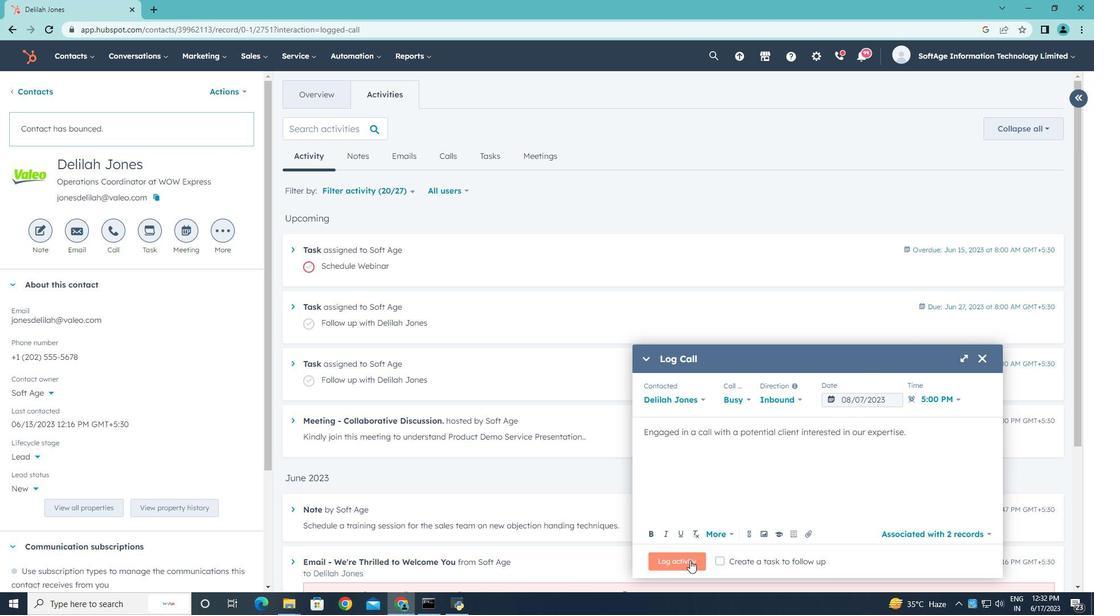 
